 Task: Enable DTS dynamic range compression.
Action: Mouse moved to (134, 19)
Screenshot: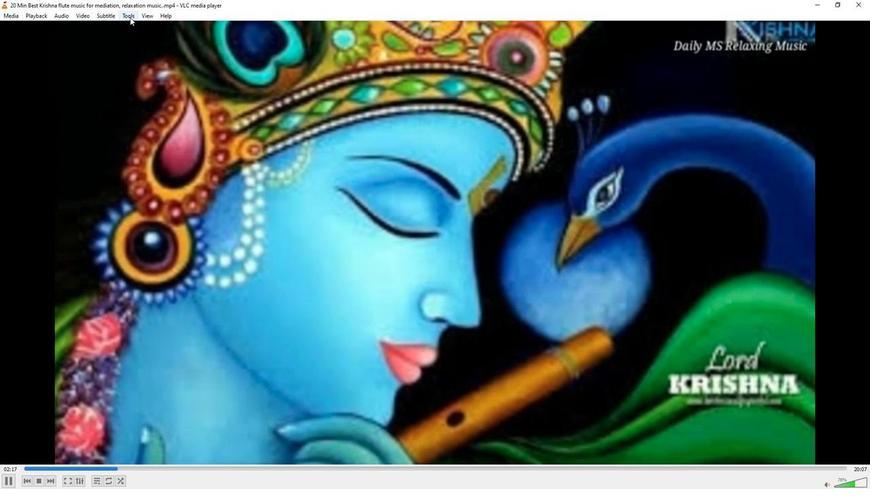 
Action: Mouse pressed left at (134, 19)
Screenshot: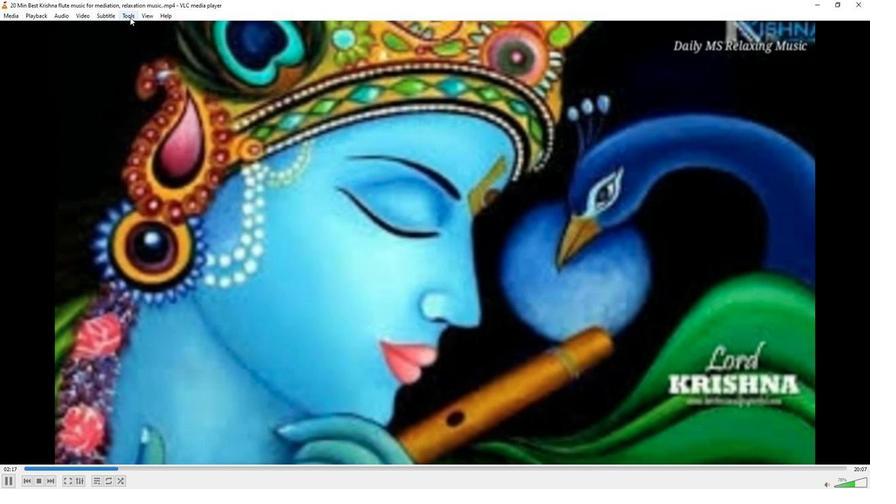 
Action: Mouse moved to (152, 122)
Screenshot: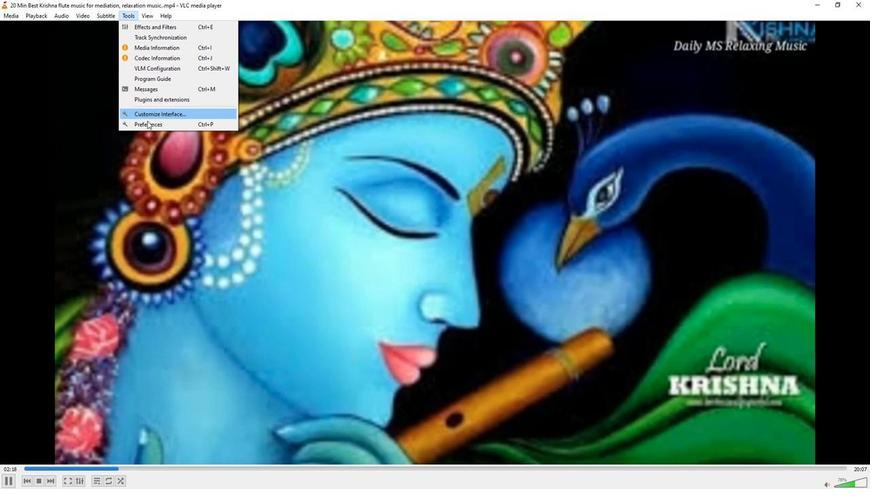 
Action: Mouse pressed left at (152, 122)
Screenshot: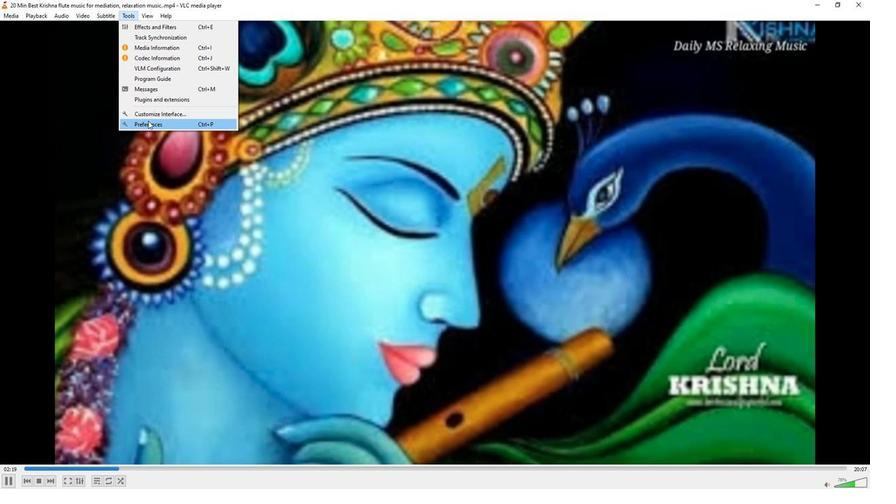
Action: Mouse moved to (287, 402)
Screenshot: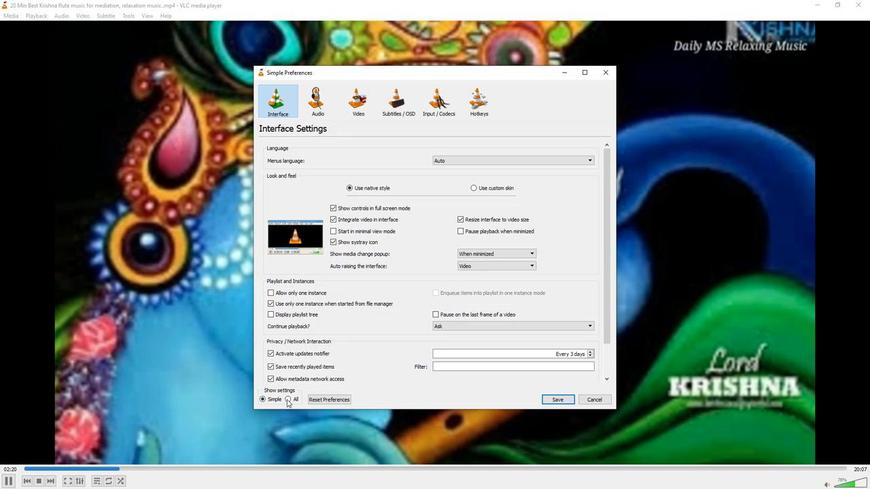 
Action: Mouse pressed left at (287, 402)
Screenshot: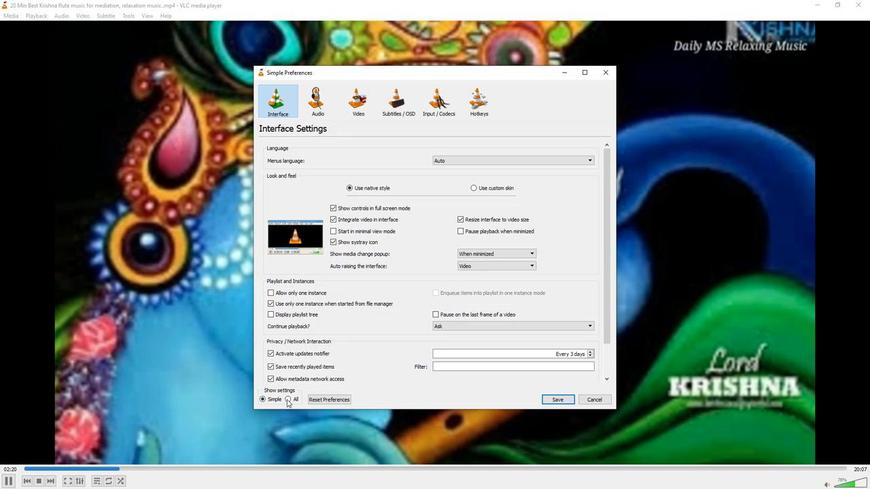 
Action: Mouse moved to (274, 249)
Screenshot: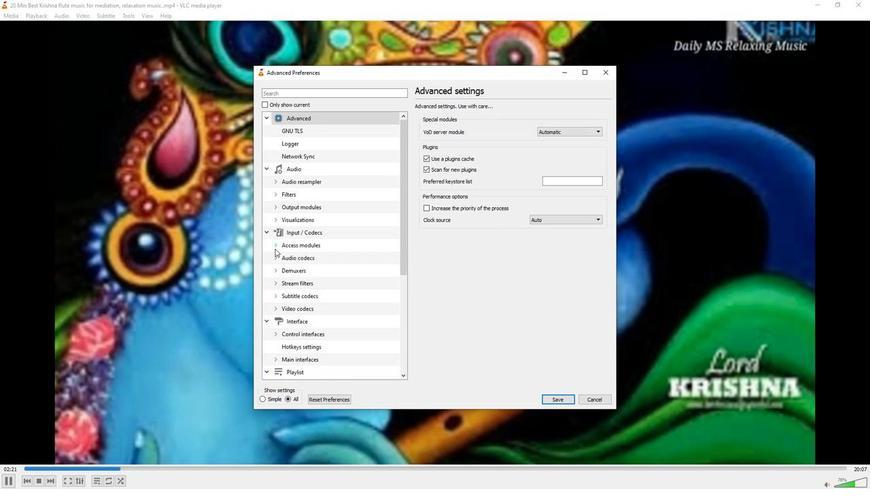 
Action: Mouse pressed left at (274, 249)
Screenshot: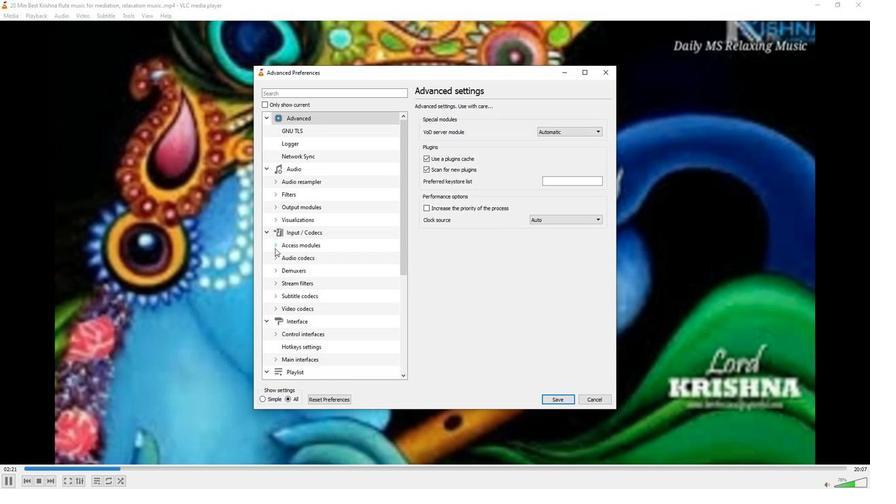 
Action: Mouse moved to (278, 262)
Screenshot: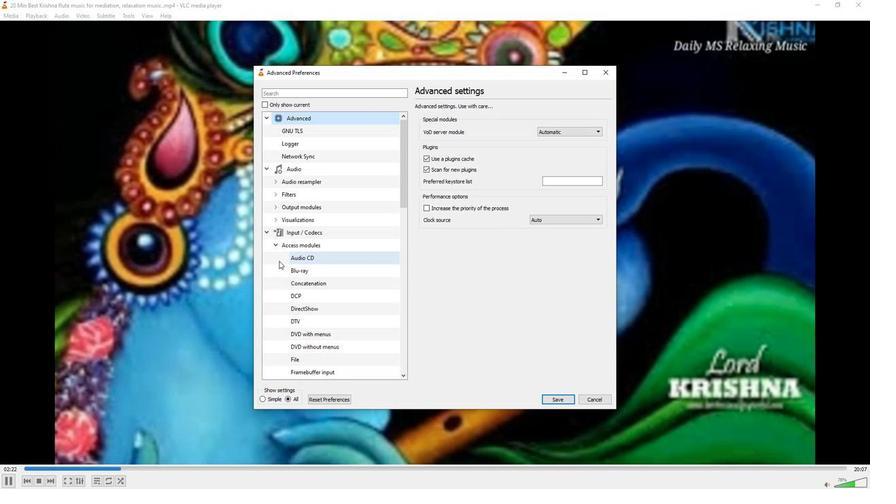 
Action: Mouse scrolled (278, 261) with delta (0, 0)
Screenshot: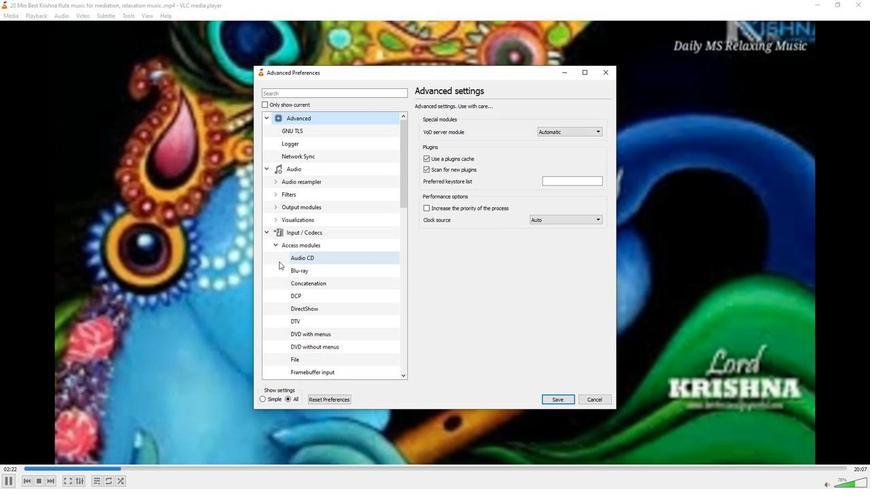 
Action: Mouse moved to (279, 263)
Screenshot: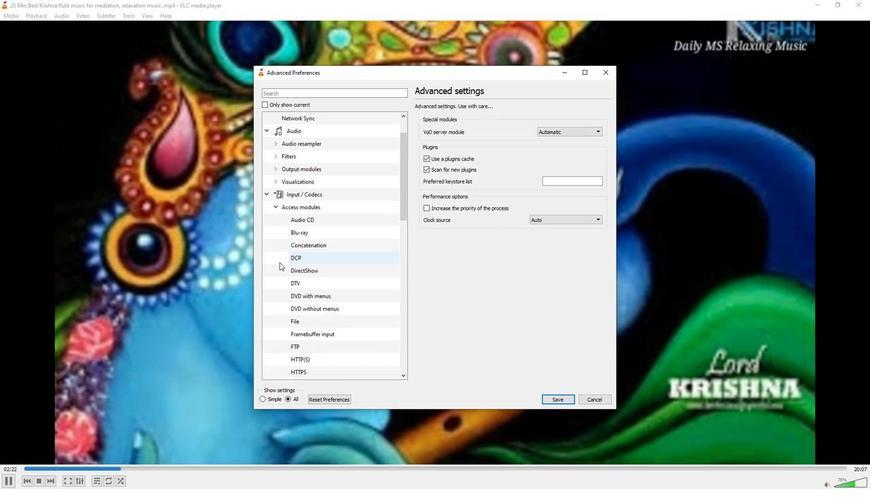 
Action: Mouse scrolled (279, 263) with delta (0, 0)
Screenshot: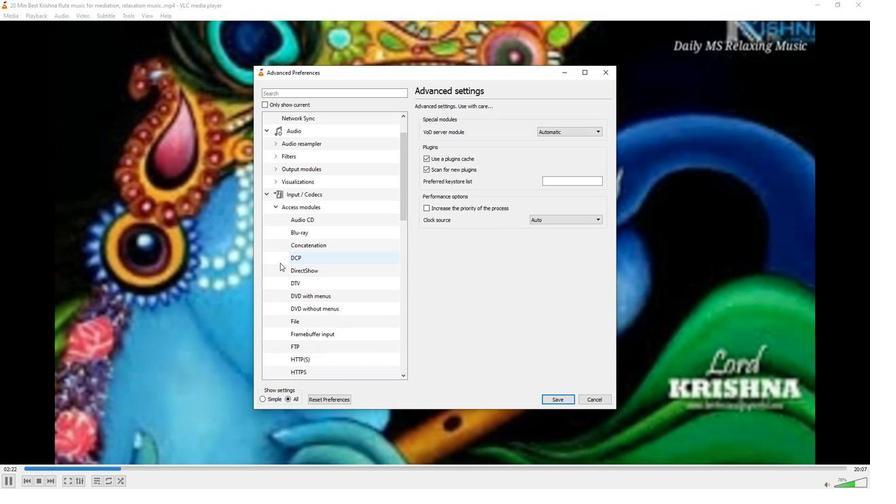 
Action: Mouse moved to (280, 264)
Screenshot: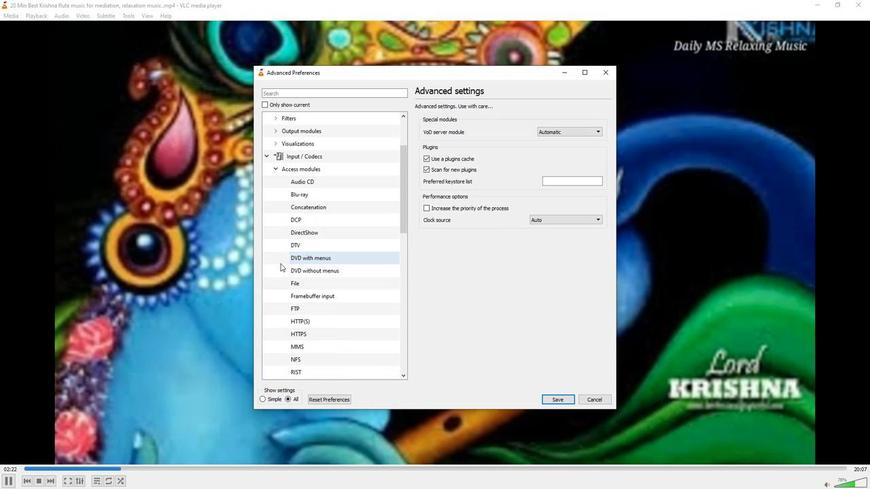 
Action: Mouse scrolled (280, 263) with delta (0, 0)
Screenshot: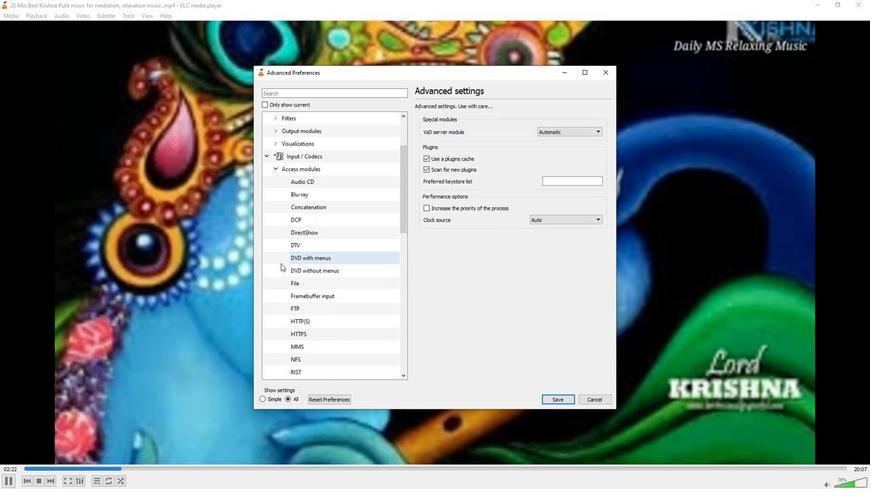 
Action: Mouse moved to (280, 265)
Screenshot: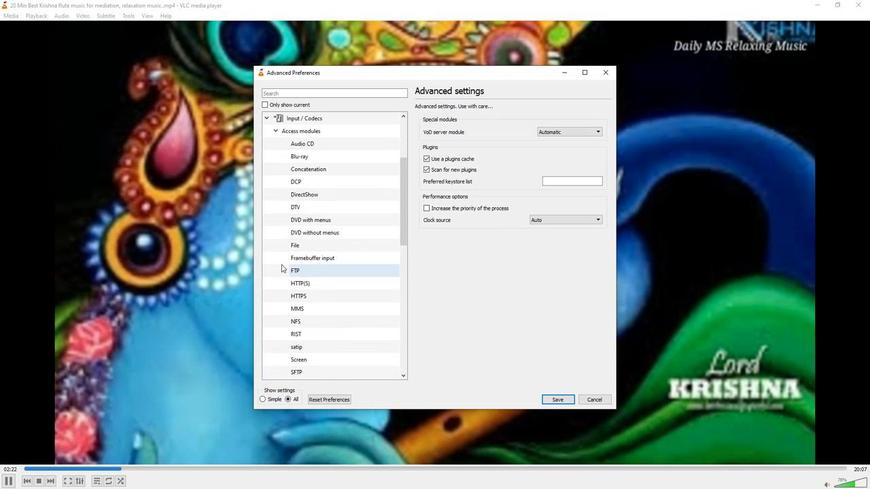 
Action: Mouse scrolled (280, 265) with delta (0, 0)
Screenshot: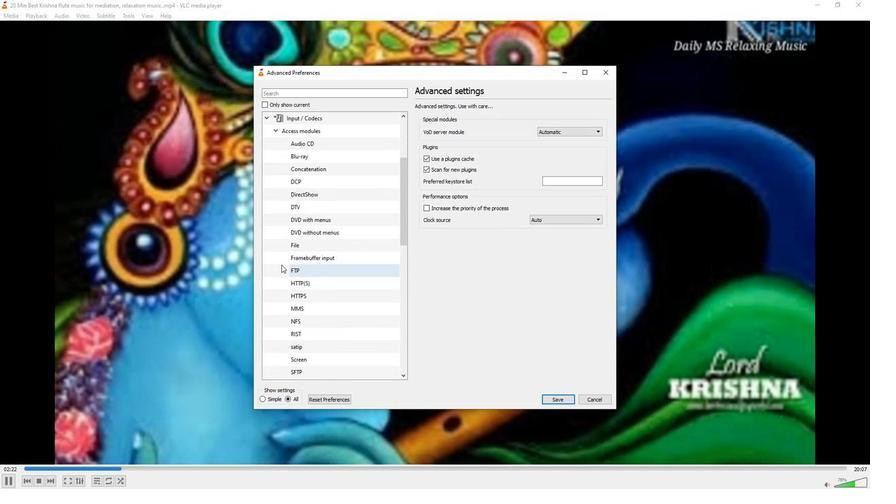 
Action: Mouse moved to (281, 266)
Screenshot: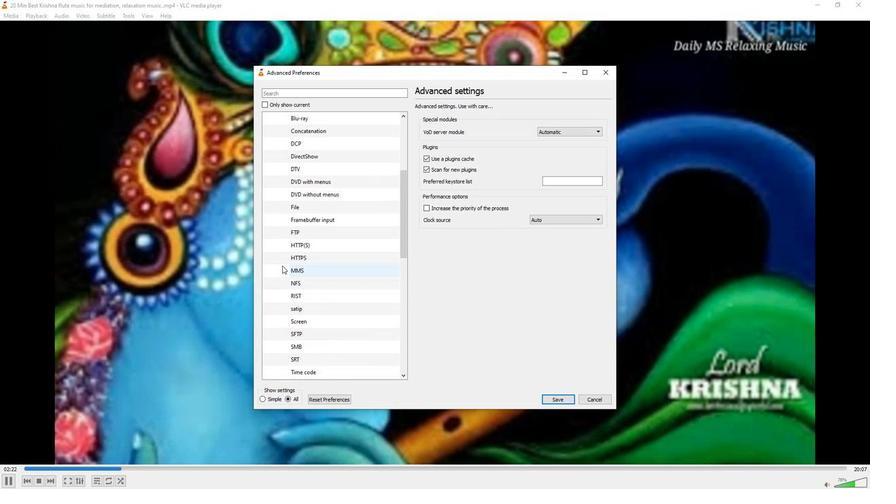 
Action: Mouse scrolled (281, 266) with delta (0, 0)
Screenshot: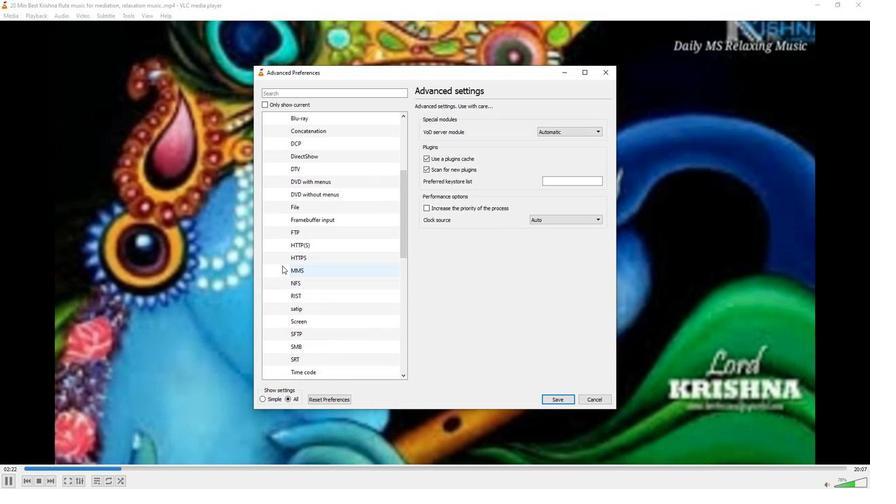 
Action: Mouse scrolled (281, 266) with delta (0, 0)
Screenshot: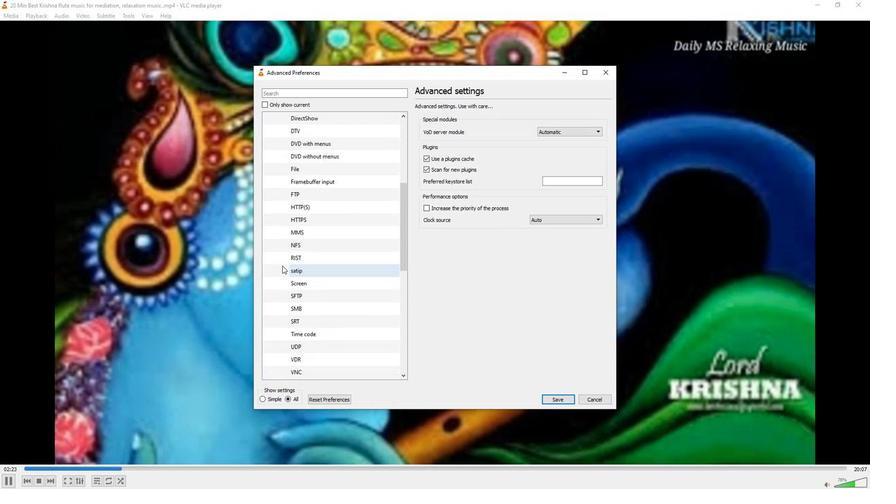
Action: Mouse moved to (282, 267)
Screenshot: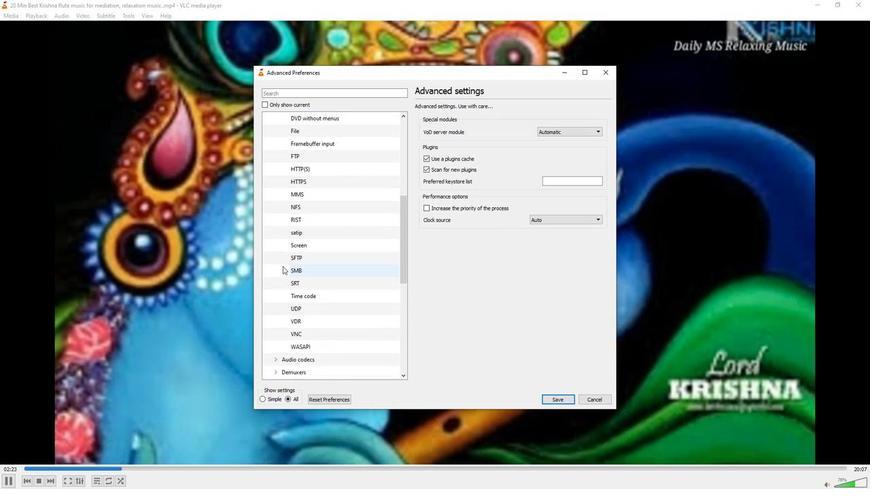 
Action: Mouse scrolled (282, 266) with delta (0, 0)
Screenshot: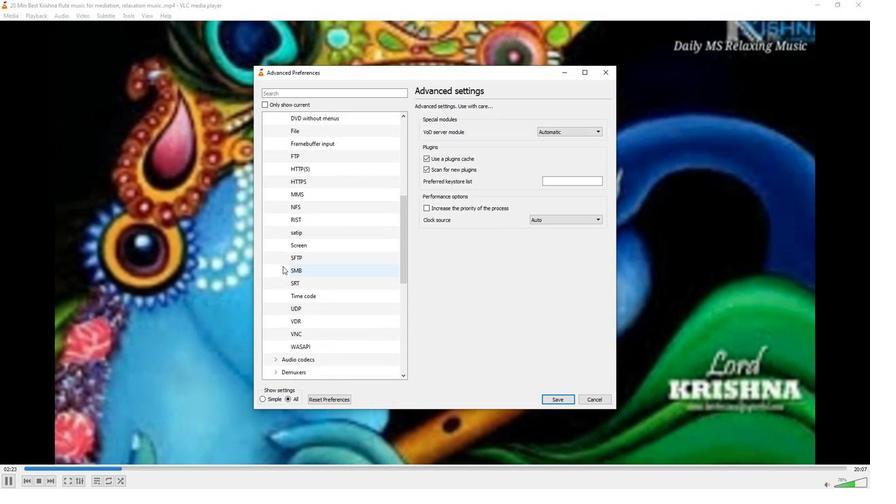 
Action: Mouse moved to (274, 324)
Screenshot: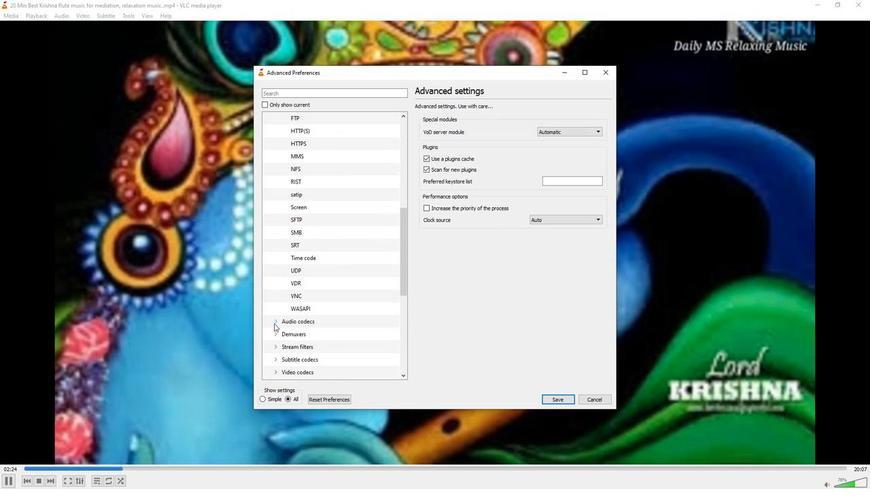 
Action: Mouse pressed left at (274, 324)
Screenshot: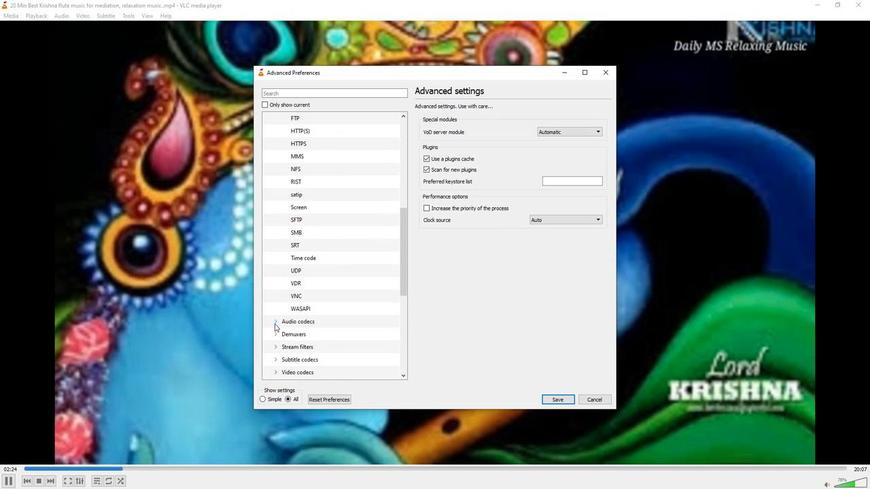 
Action: Mouse moved to (291, 346)
Screenshot: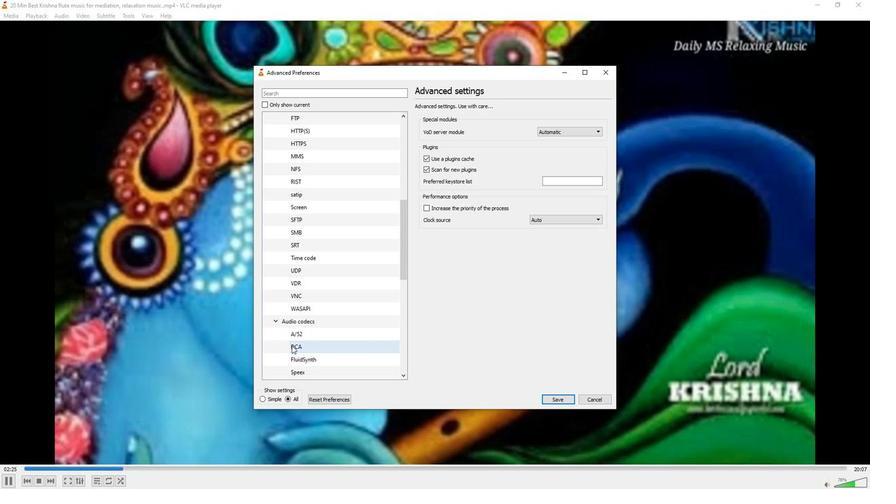 
Action: Mouse pressed left at (291, 346)
Screenshot: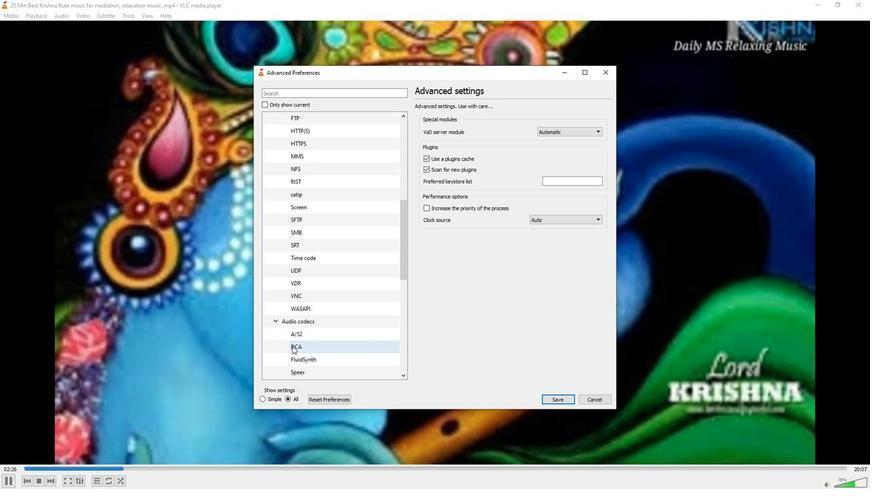 
Action: Mouse moved to (418, 123)
Screenshot: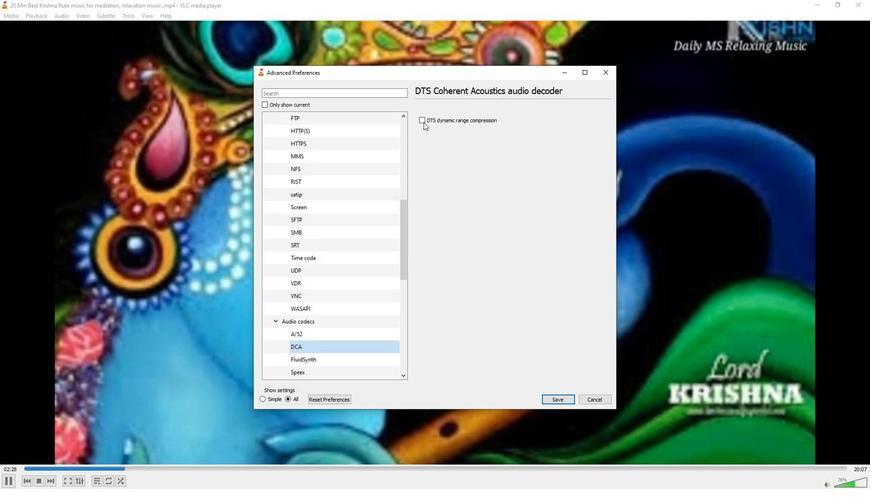 
Action: Mouse pressed left at (418, 123)
Screenshot: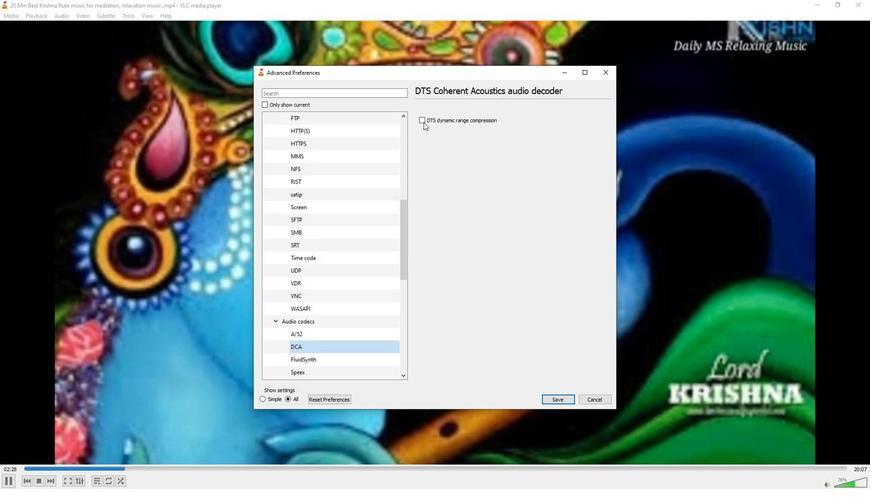
Action: Mouse moved to (423, 143)
Screenshot: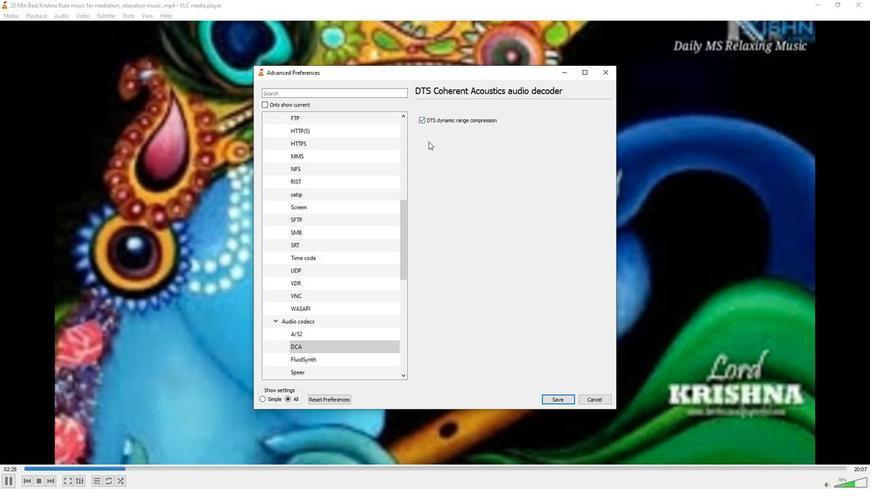 
